 Task: Set the notification email frequency to never.
Action: Mouse moved to (1397, 130)
Screenshot: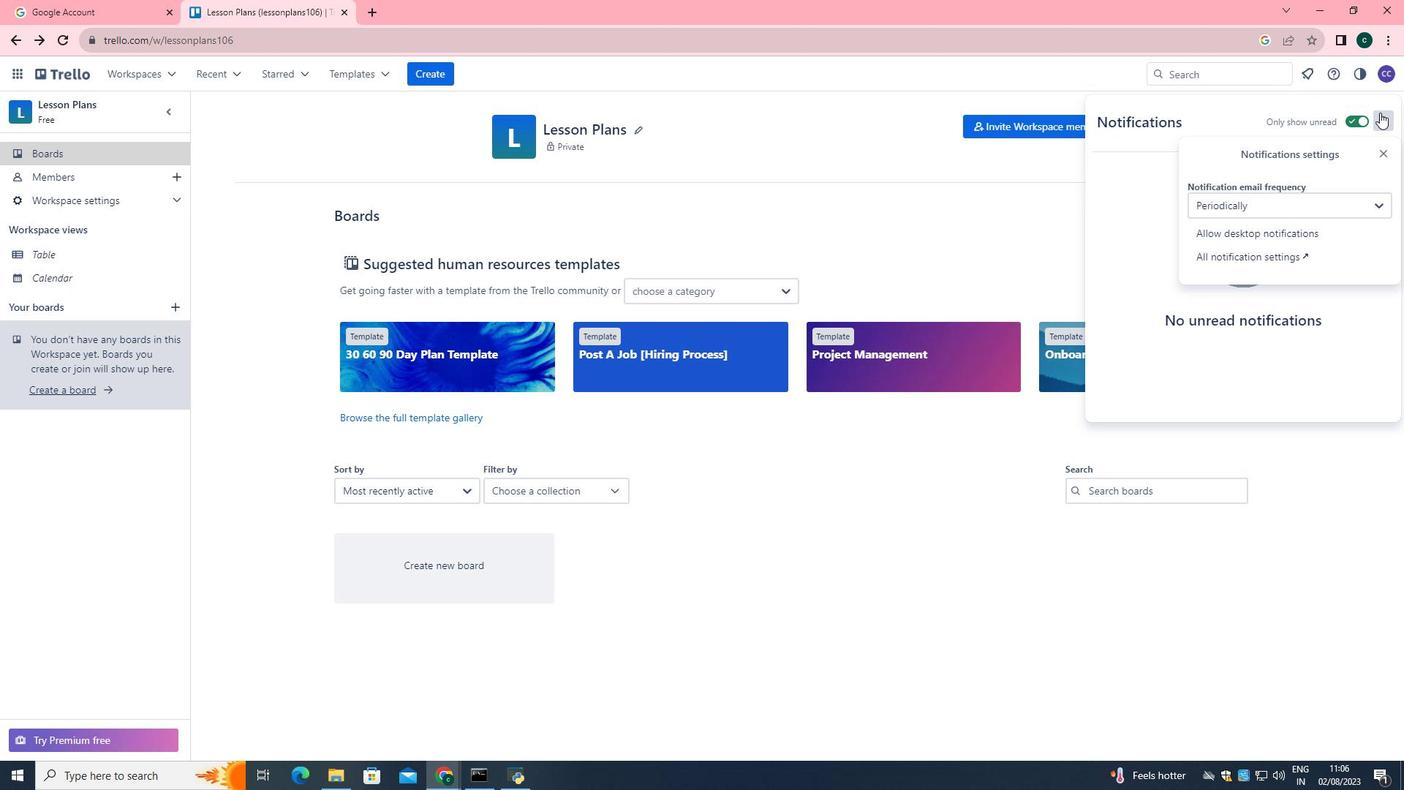 
Action: Mouse pressed left at (1397, 130)
Screenshot: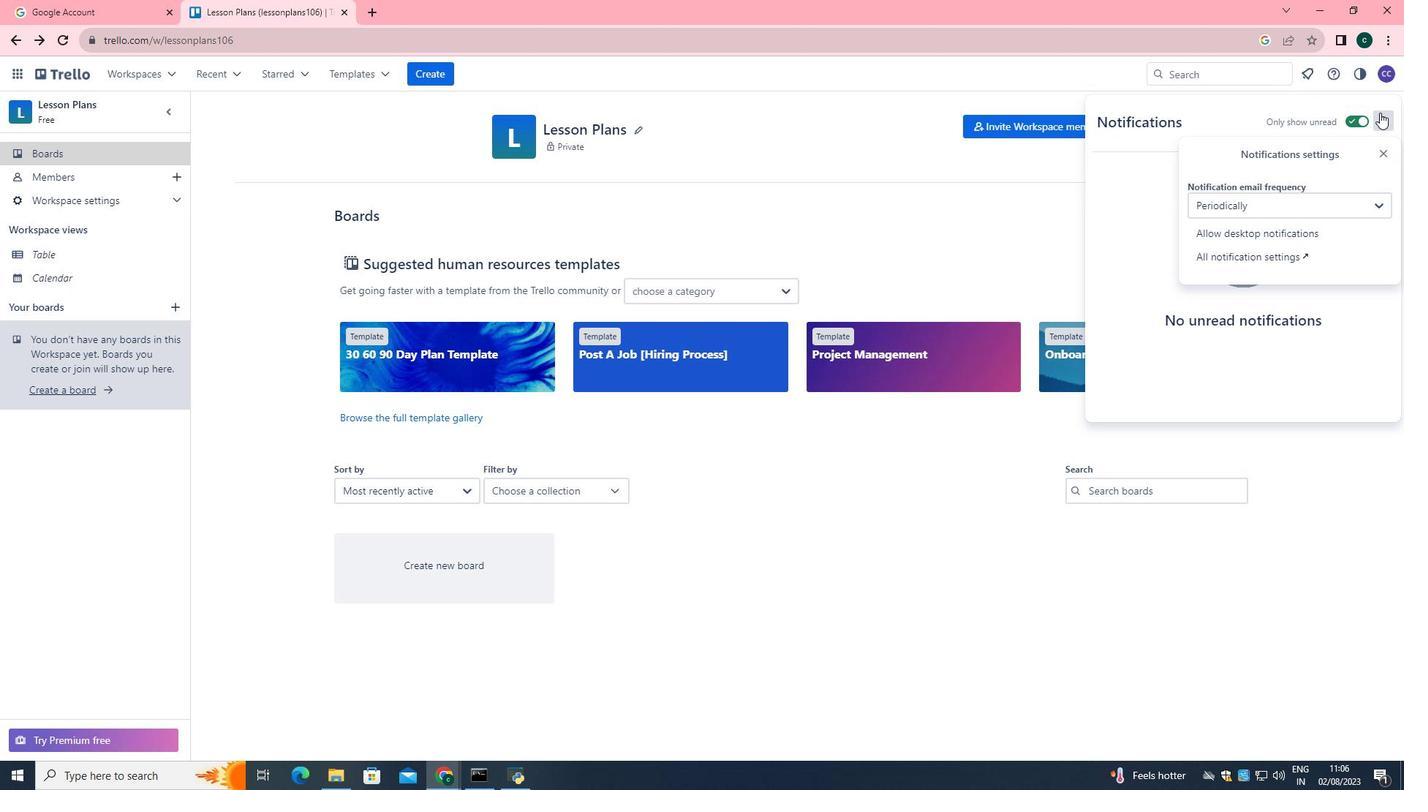 
Action: Mouse moved to (1337, 215)
Screenshot: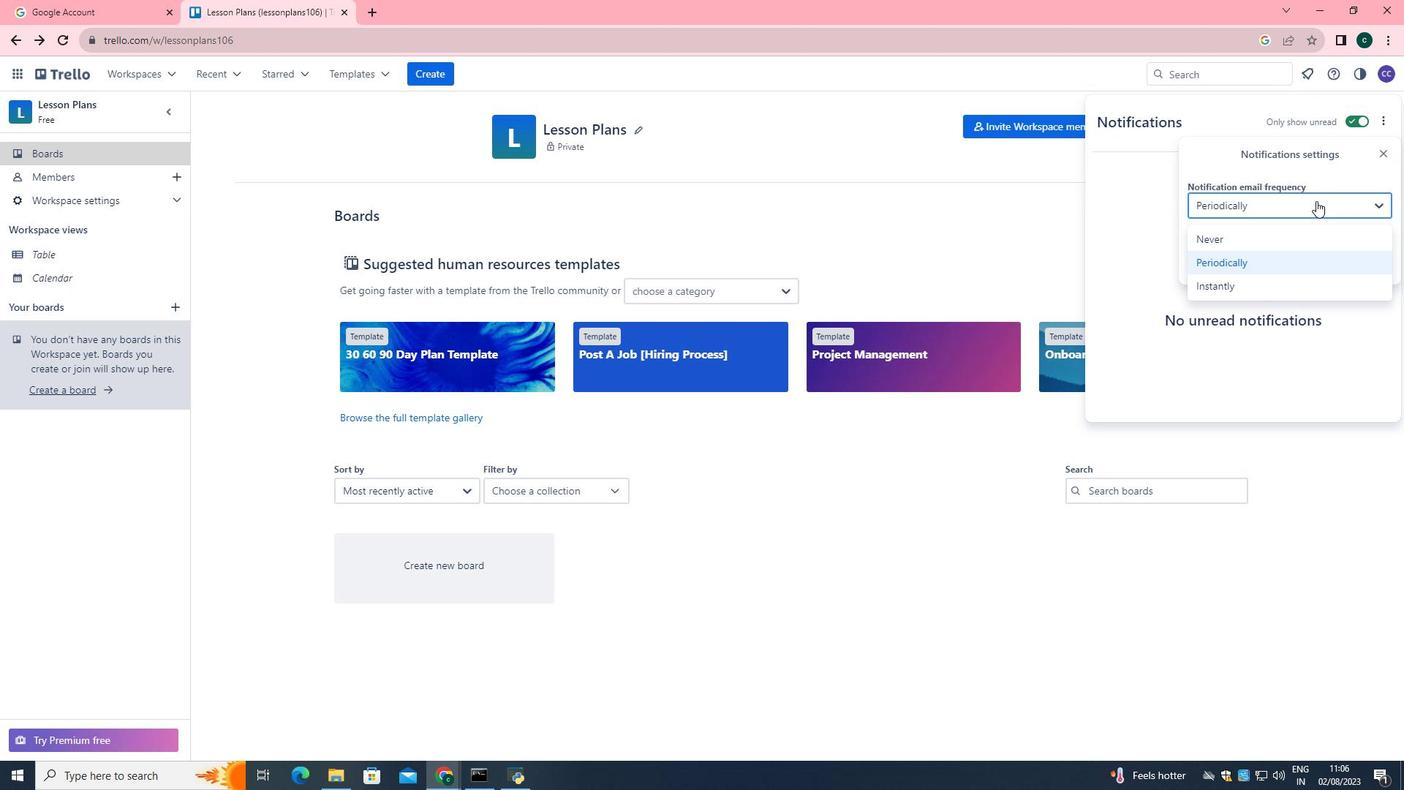 
Action: Mouse pressed left at (1337, 215)
Screenshot: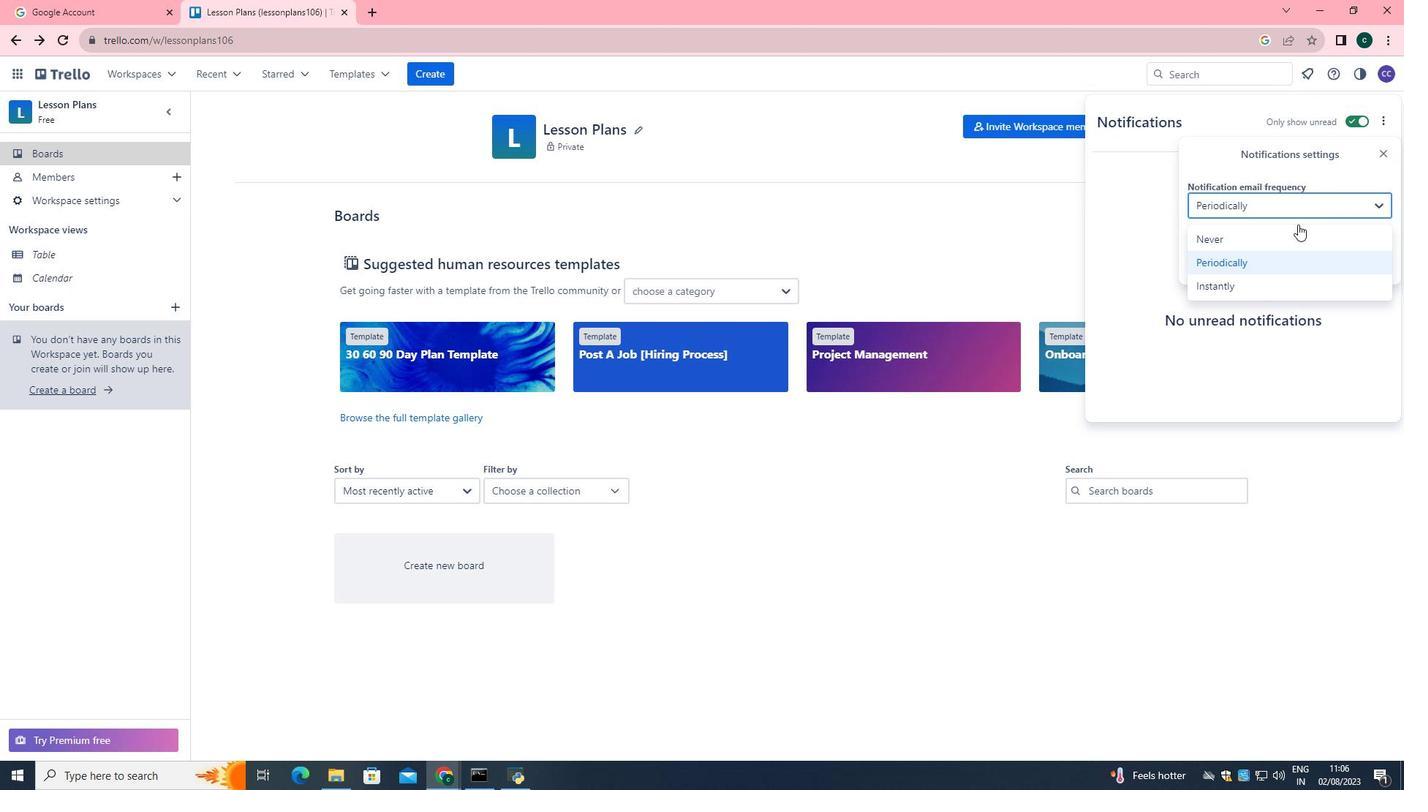 
Action: Mouse moved to (1307, 258)
Screenshot: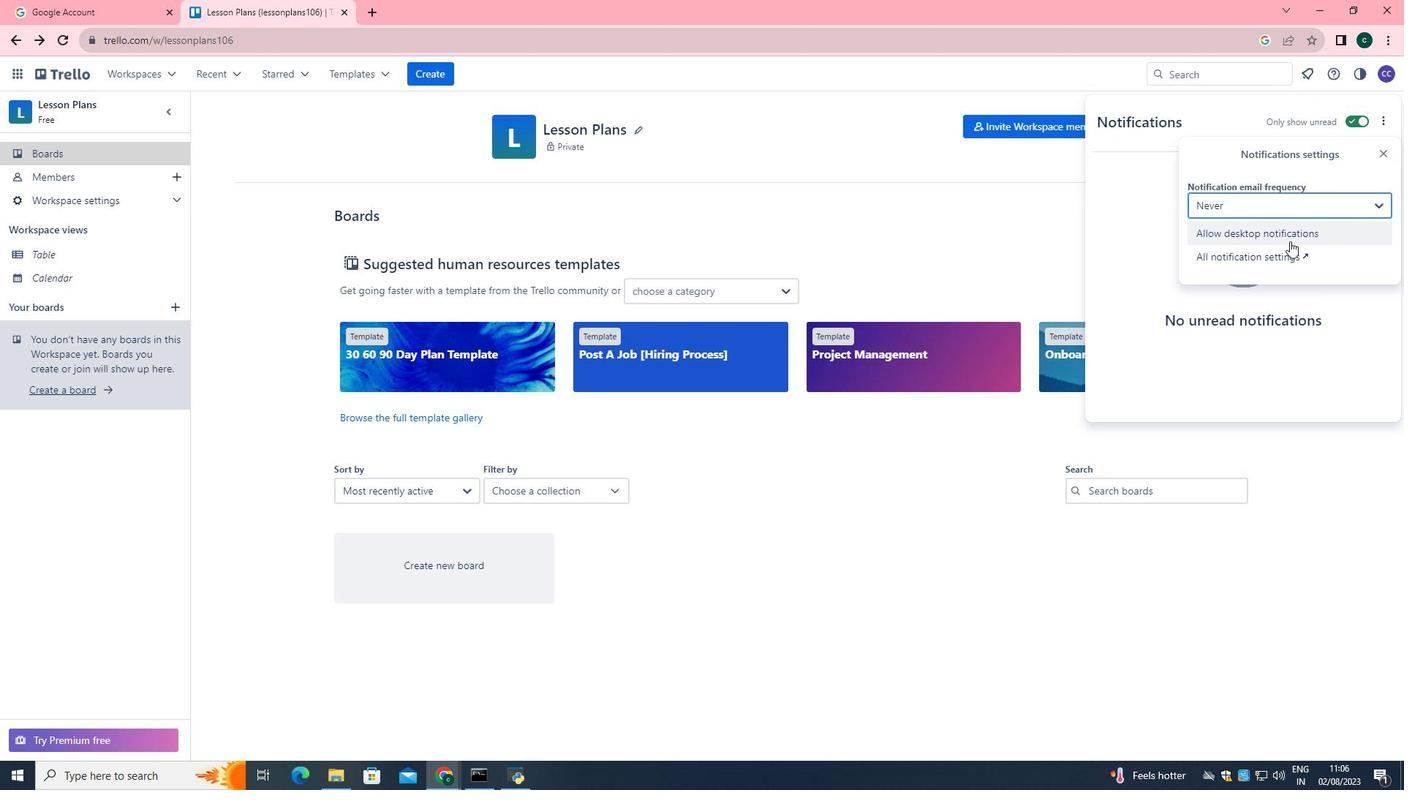 
Action: Mouse pressed left at (1307, 258)
Screenshot: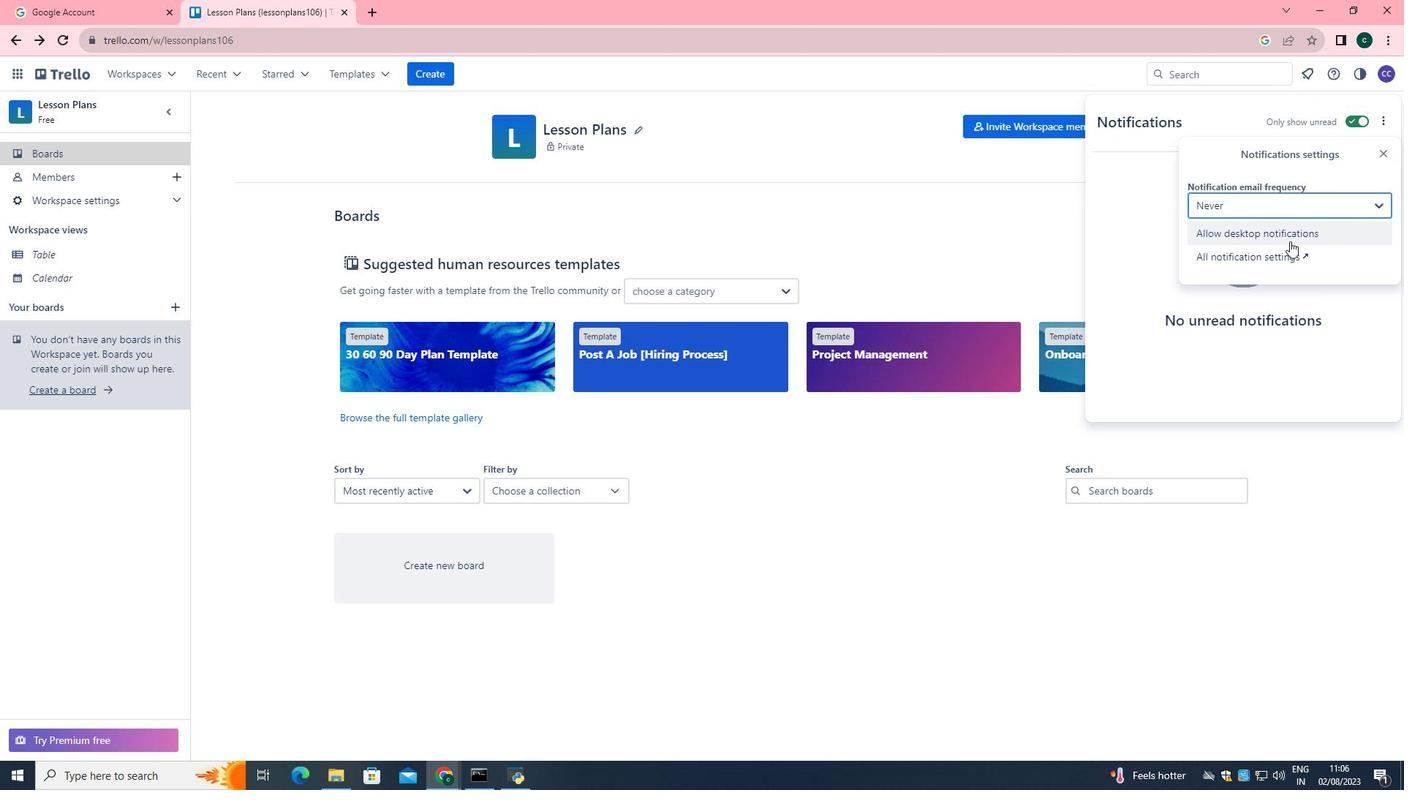 
